 Task: Enable the stream filter module "ASX playlist import".
Action: Mouse moved to (122, 28)
Screenshot: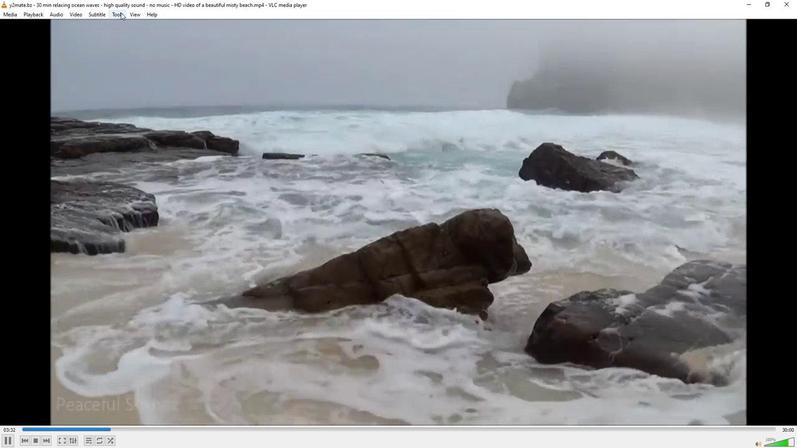 
Action: Mouse pressed left at (122, 28)
Screenshot: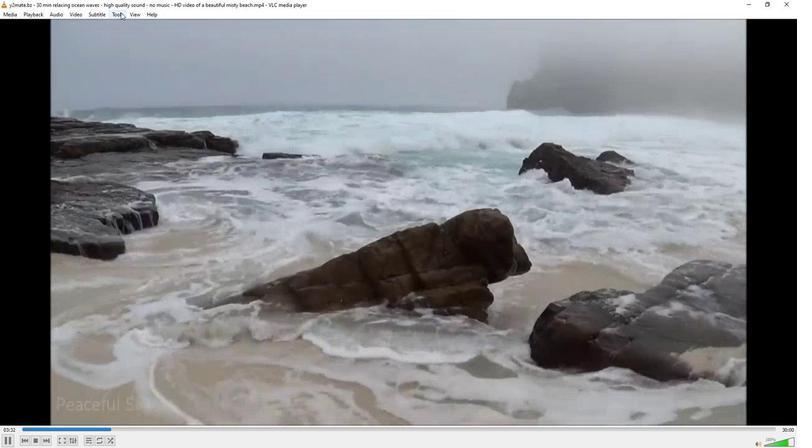 
Action: Mouse moved to (145, 121)
Screenshot: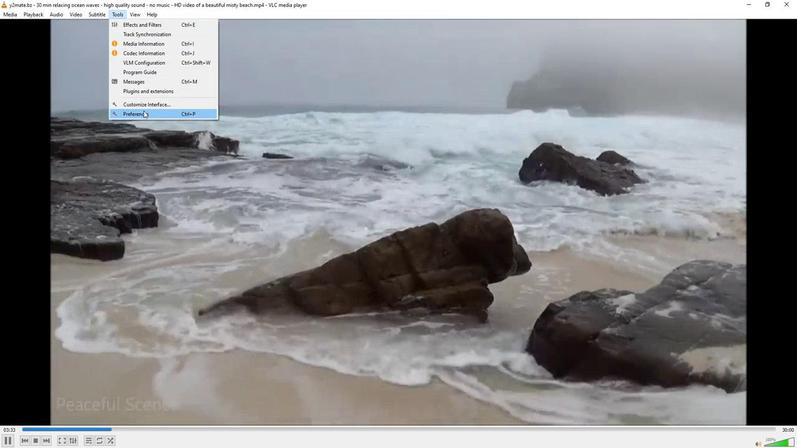 
Action: Mouse pressed left at (145, 121)
Screenshot: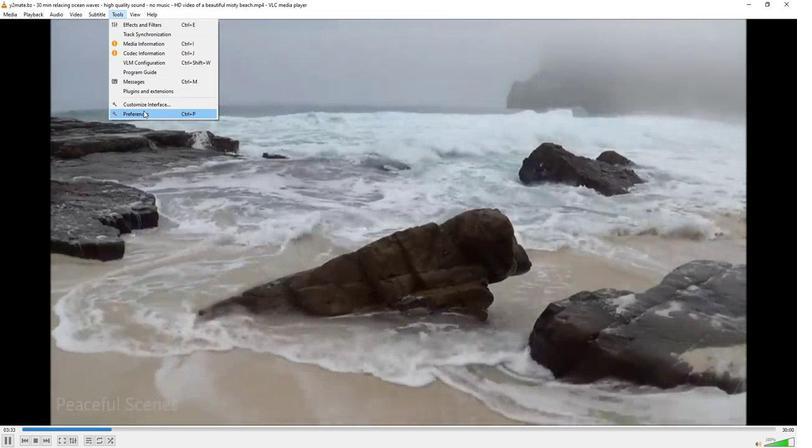
Action: Mouse moved to (218, 340)
Screenshot: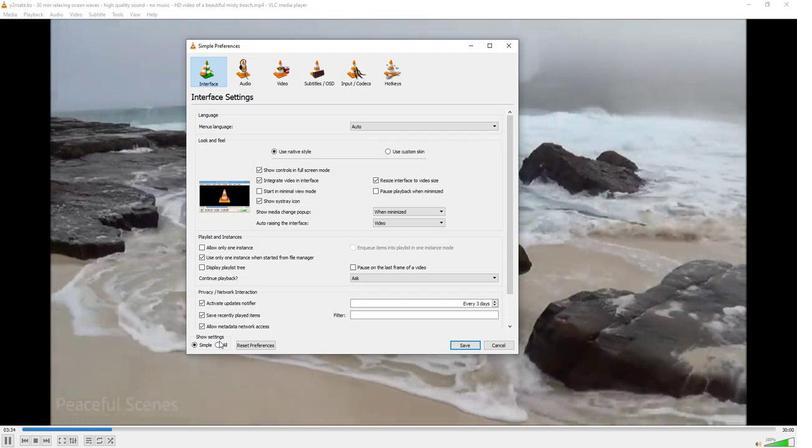 
Action: Mouse pressed left at (218, 340)
Screenshot: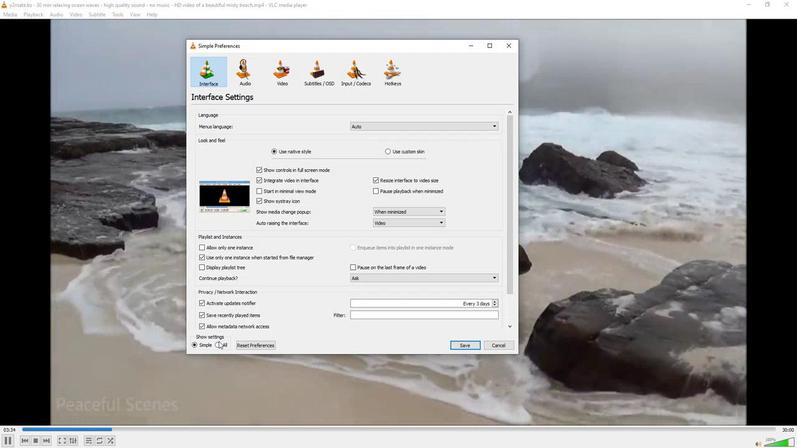 
Action: Mouse moved to (205, 229)
Screenshot: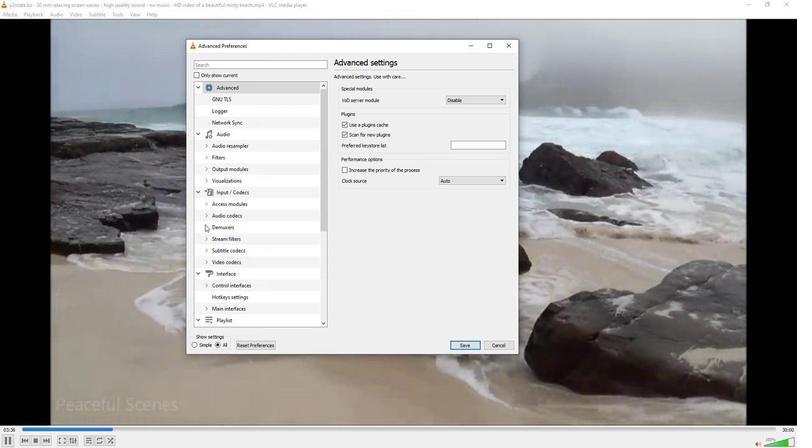 
Action: Mouse pressed left at (205, 229)
Screenshot: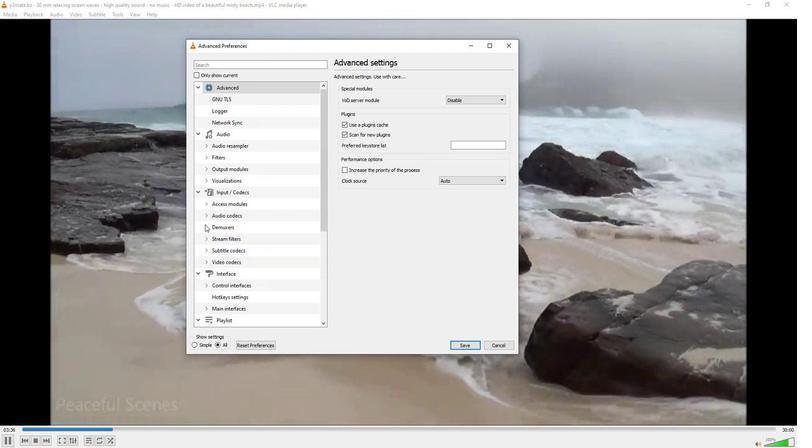 
Action: Mouse moved to (229, 257)
Screenshot: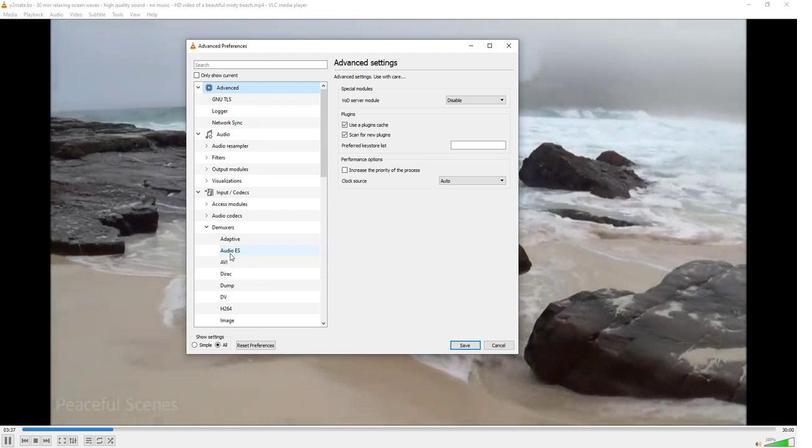 
Action: Mouse scrolled (229, 256) with delta (0, 0)
Screenshot: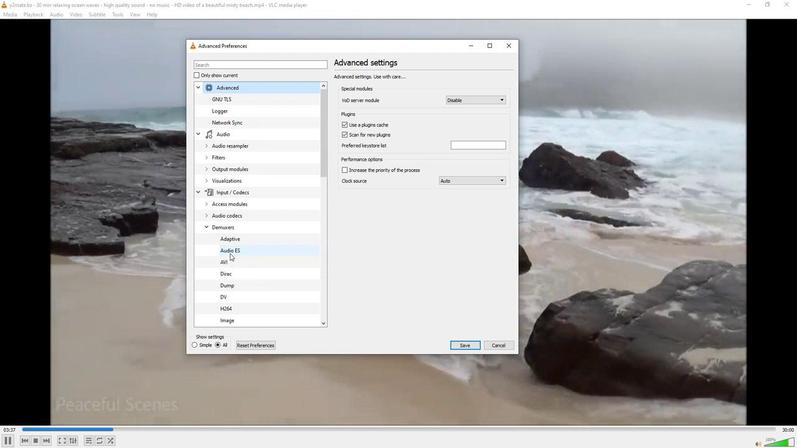 
Action: Mouse moved to (229, 257)
Screenshot: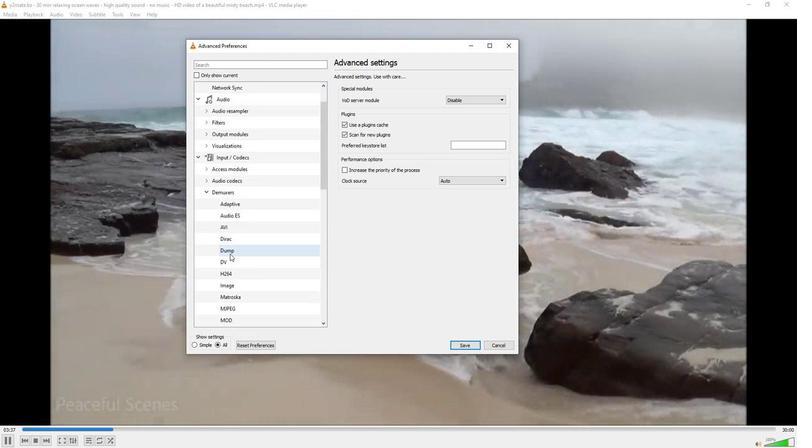 
Action: Mouse scrolled (229, 257) with delta (0, 0)
Screenshot: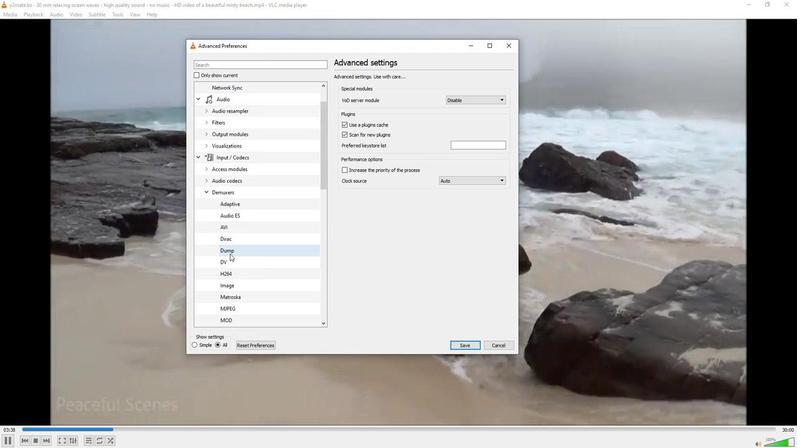 
Action: Mouse scrolled (229, 257) with delta (0, 0)
Screenshot: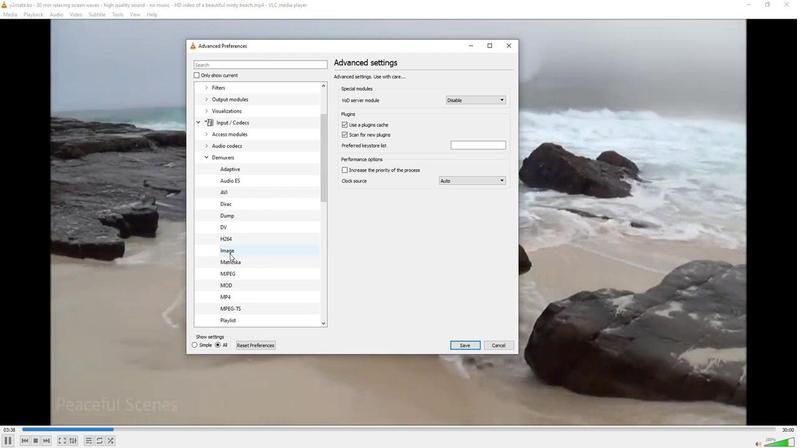 
Action: Mouse moved to (229, 259)
Screenshot: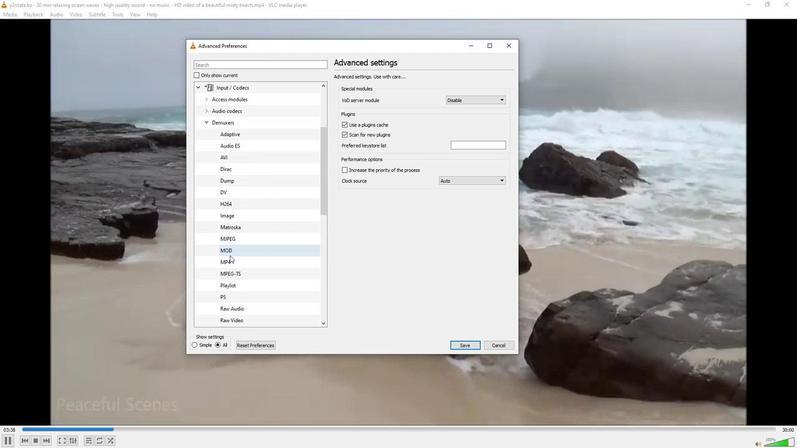 
Action: Mouse scrolled (229, 259) with delta (0, 0)
Screenshot: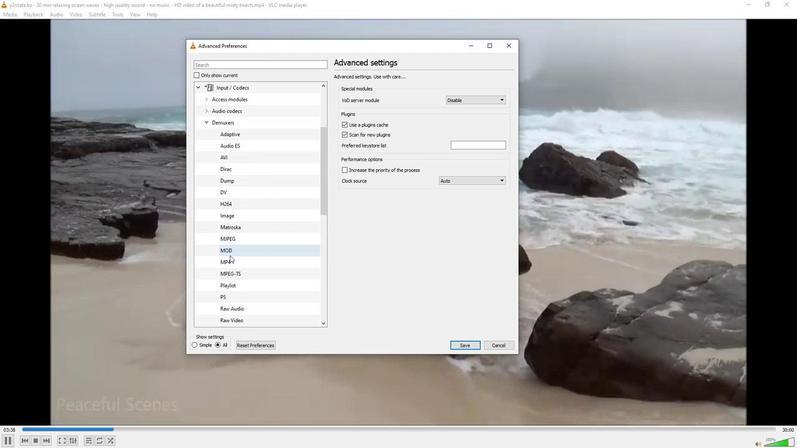 
Action: Mouse moved to (229, 262)
Screenshot: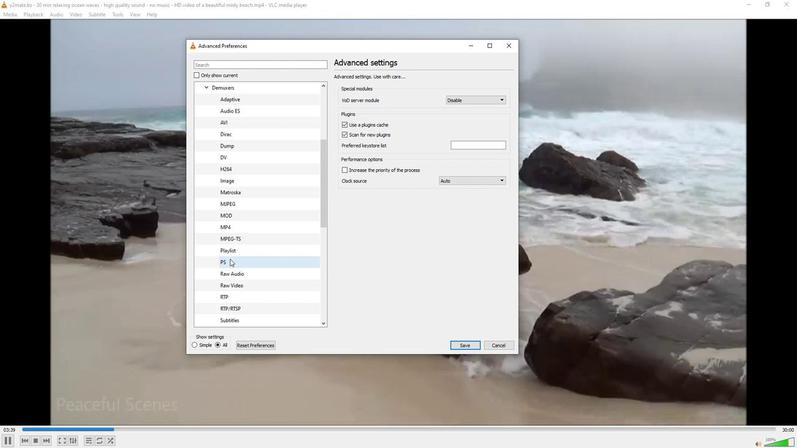 
Action: Mouse scrolled (229, 262) with delta (0, 0)
Screenshot: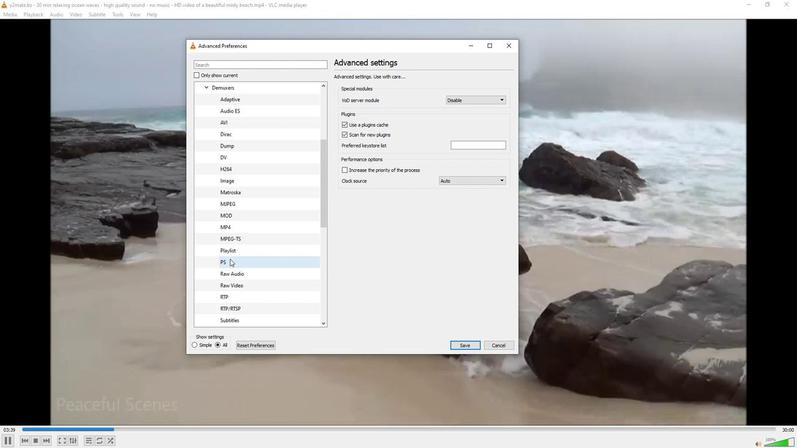 
Action: Mouse moved to (235, 310)
Screenshot: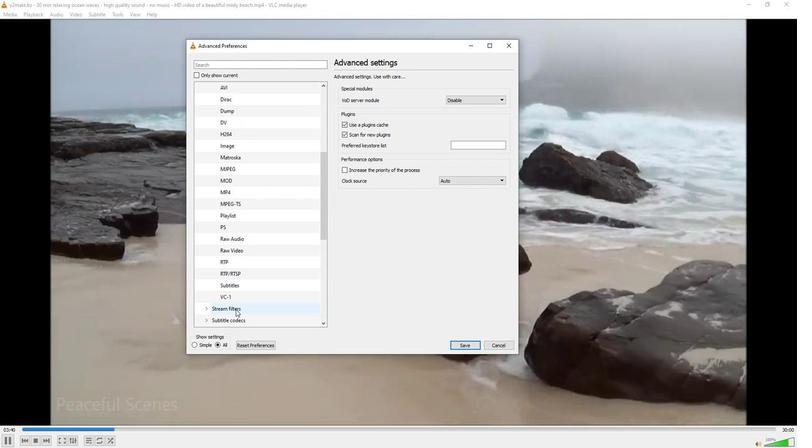 
Action: Mouse pressed left at (235, 310)
Screenshot: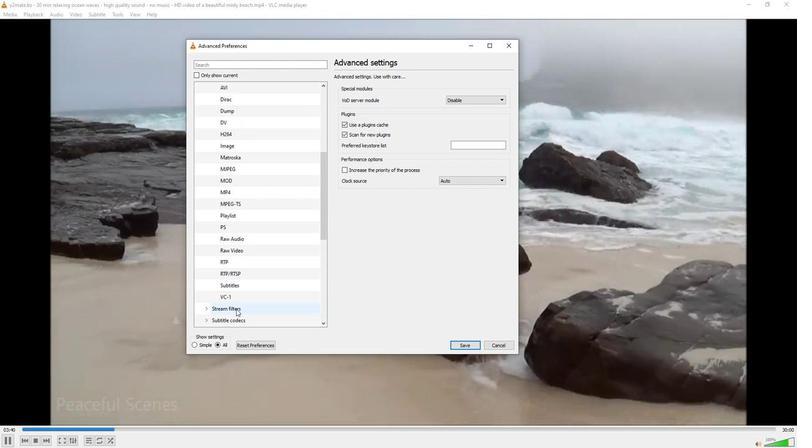 
Action: Mouse moved to (340, 200)
Screenshot: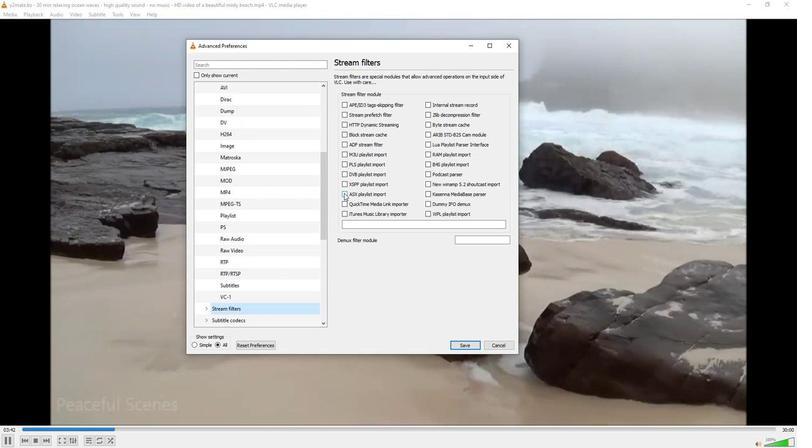 
Action: Mouse pressed left at (340, 200)
Screenshot: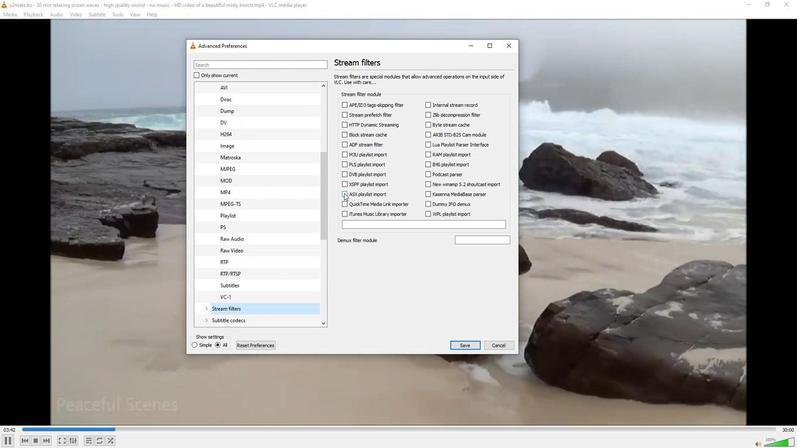 
Action: Mouse moved to (331, 272)
Screenshot: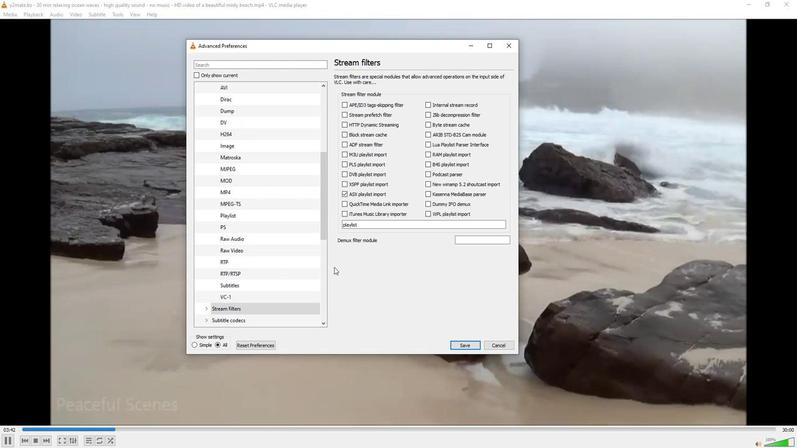 
